 Task: Create a section Burnout Burner and in the section, add a milestone Network Infrastructure Upgrades in the project TrailPlan.
Action: Mouse moved to (67, 560)
Screenshot: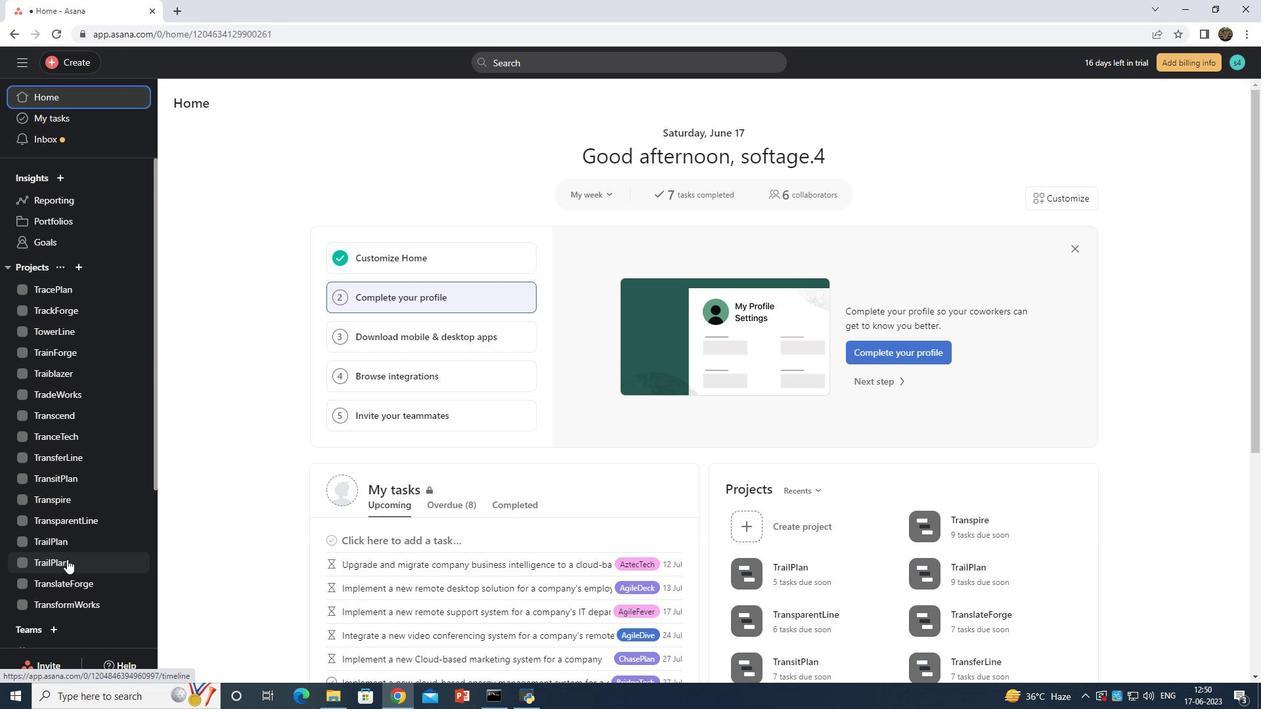 
Action: Mouse pressed left at (67, 560)
Screenshot: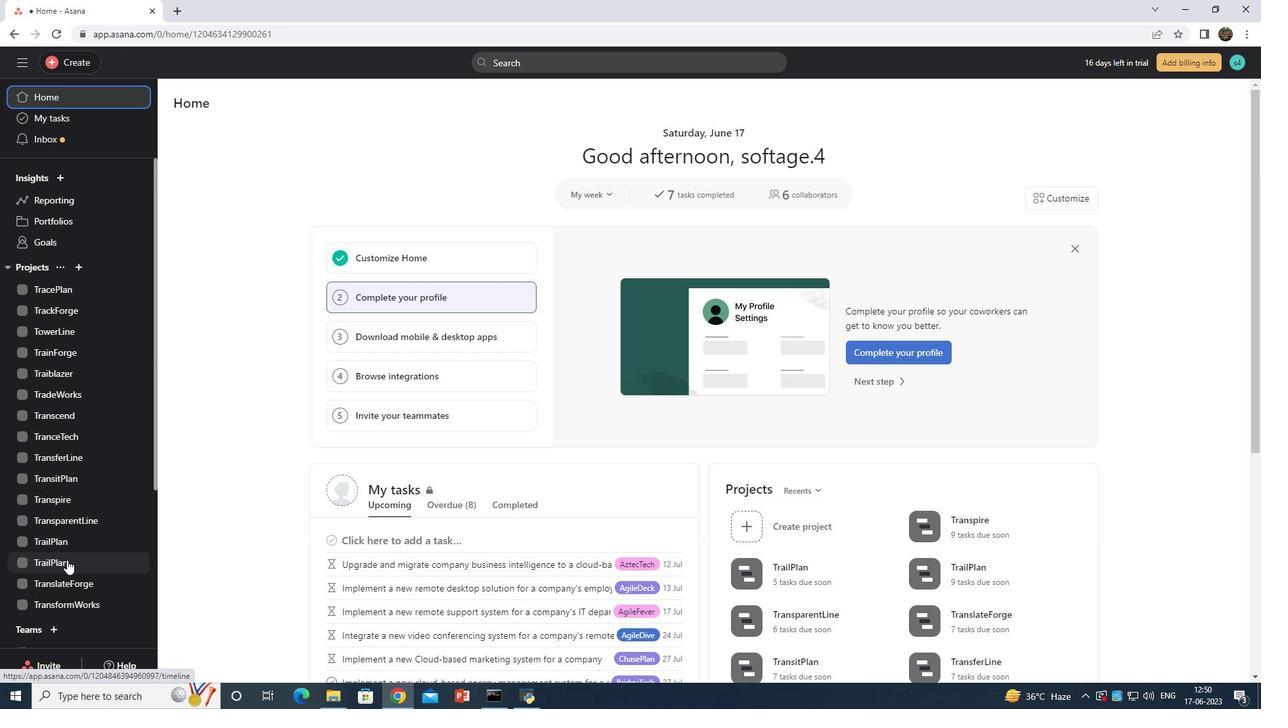 
Action: Mouse moved to (237, 575)
Screenshot: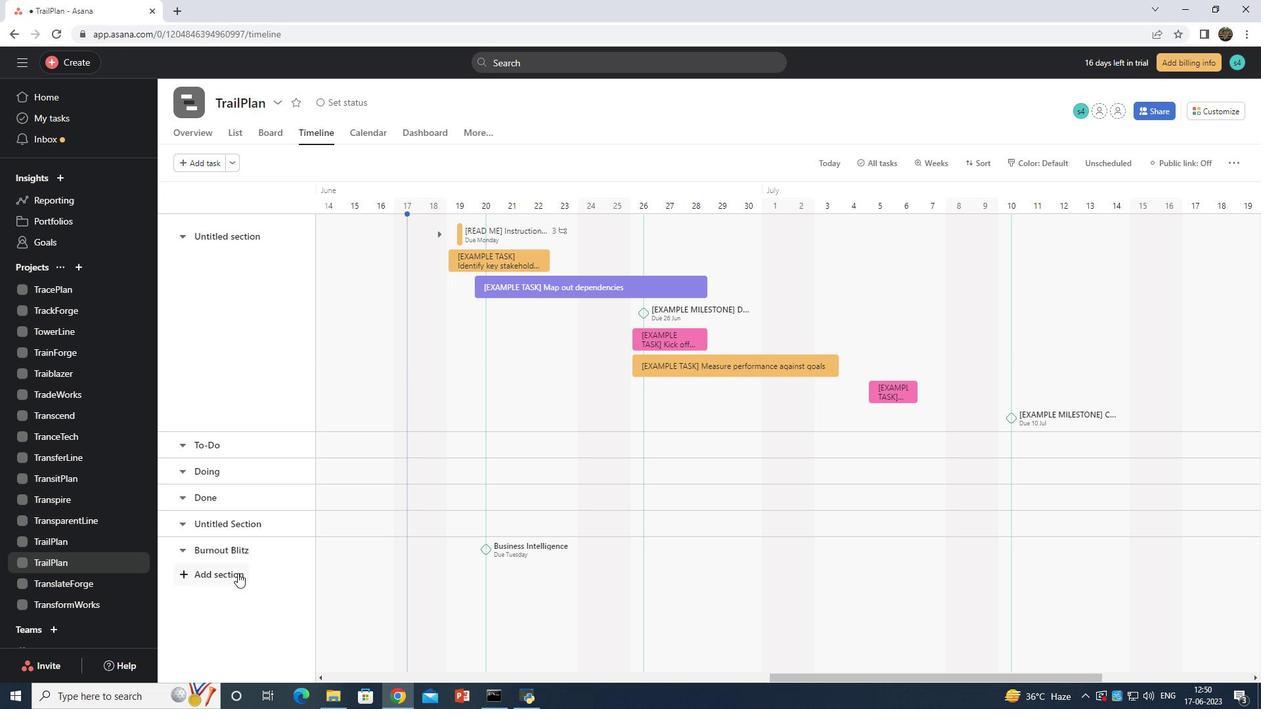 
Action: Mouse pressed left at (237, 575)
Screenshot: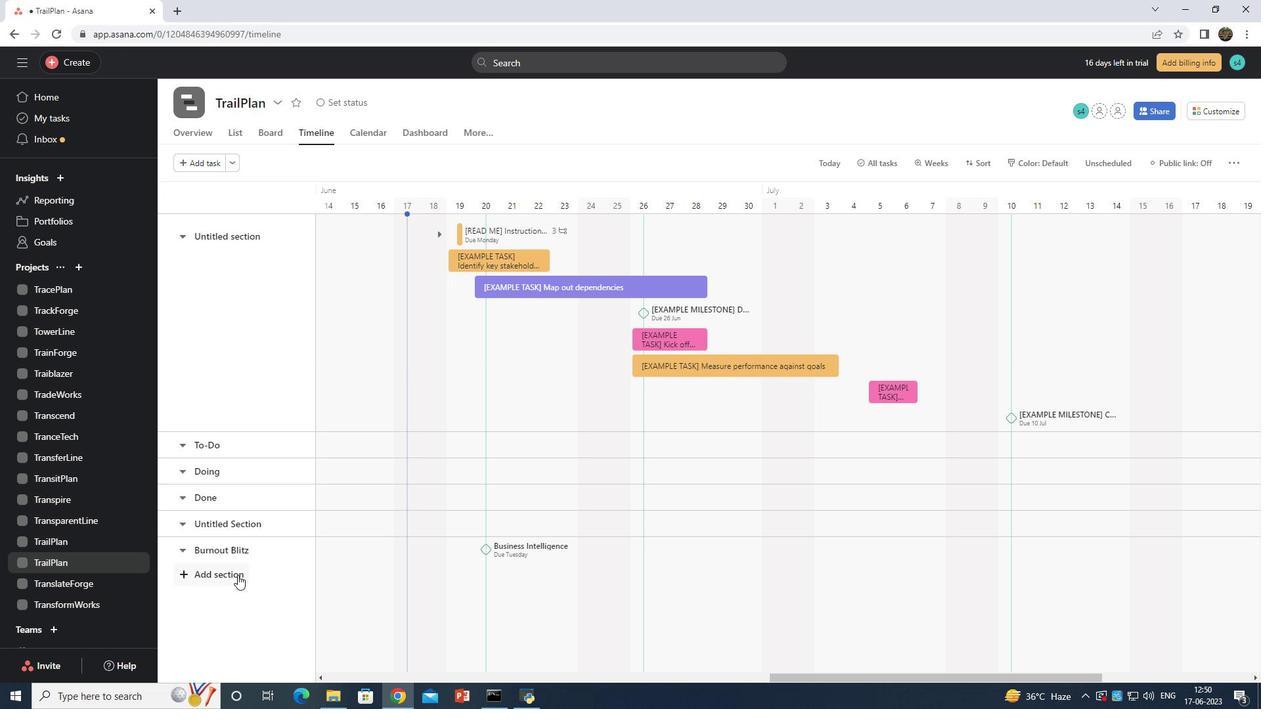 
Action: Mouse moved to (1261, 709)
Screenshot: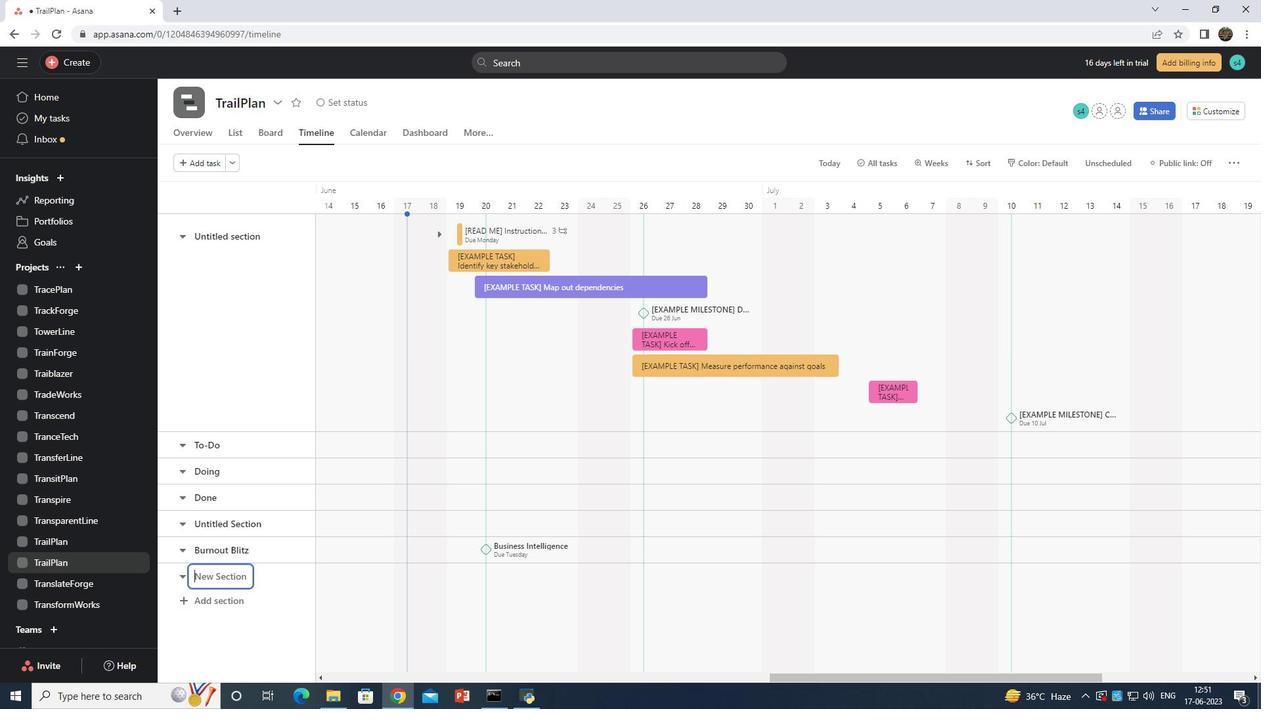 
Action: Key pressed <Key.shift>Burnout<Key.space><Key.shift>Burner
Screenshot: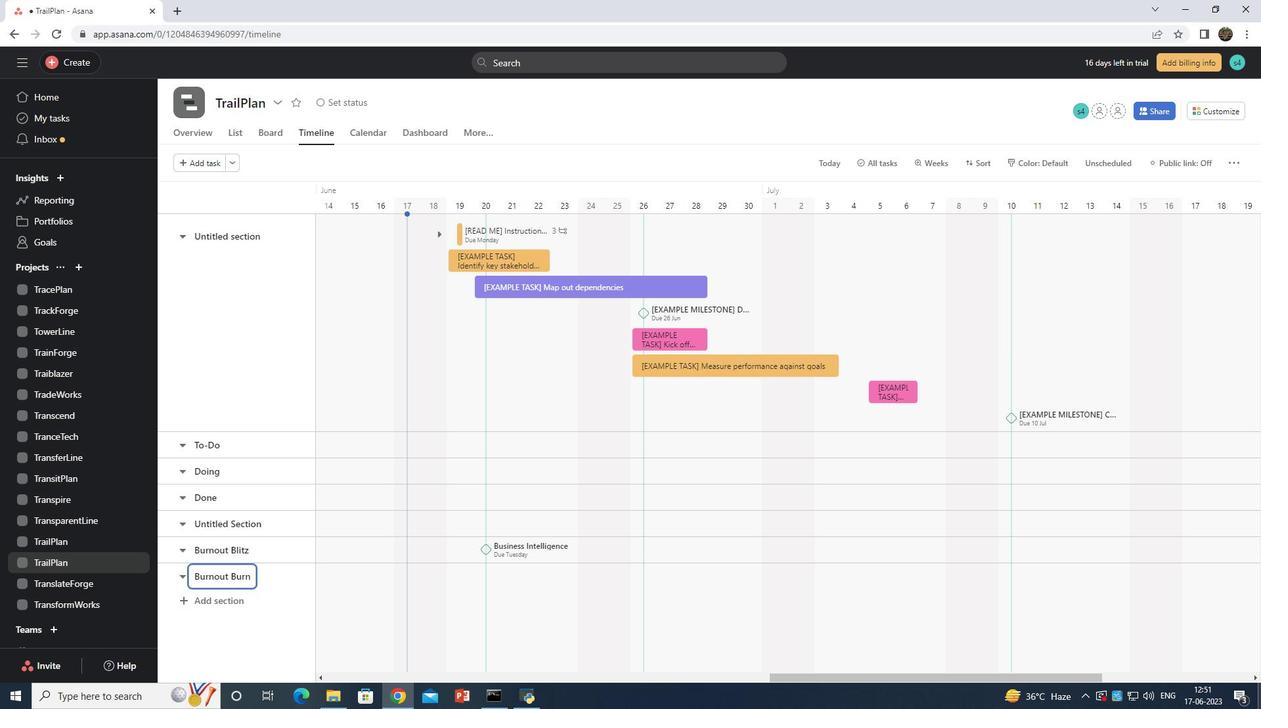 
Action: Mouse moved to (395, 572)
Screenshot: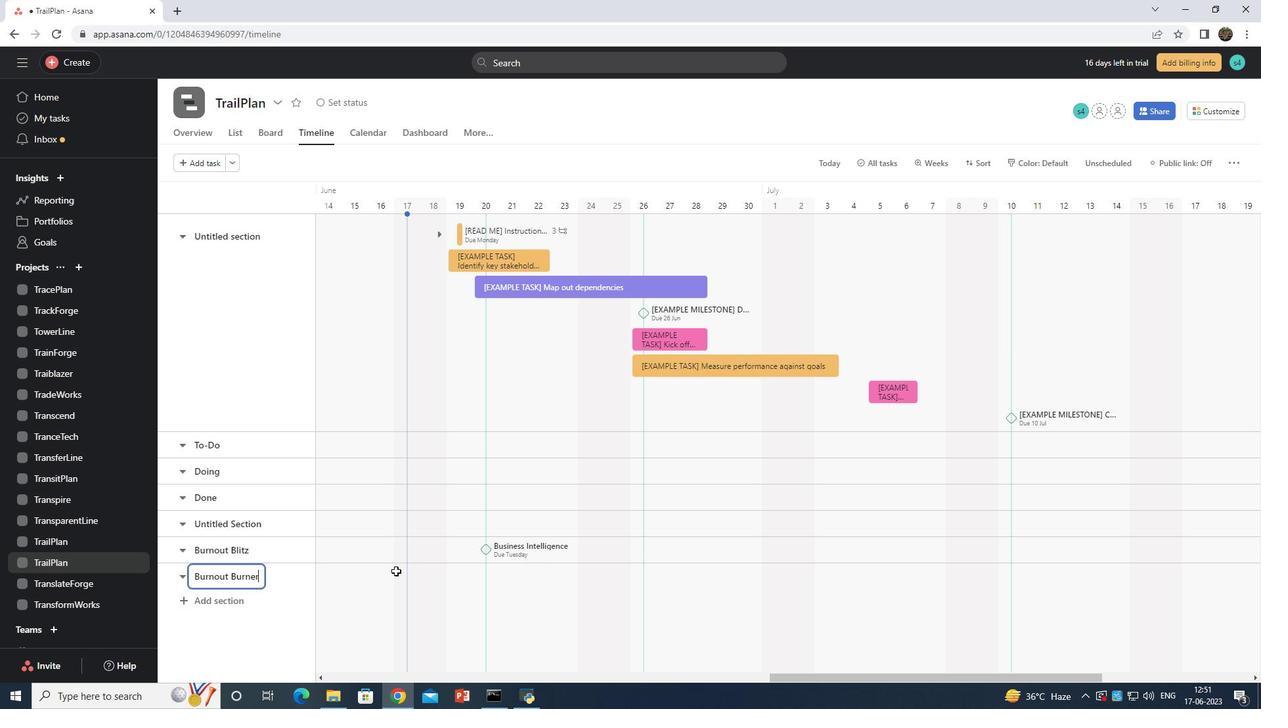 
Action: Mouse pressed left at (395, 572)
Screenshot: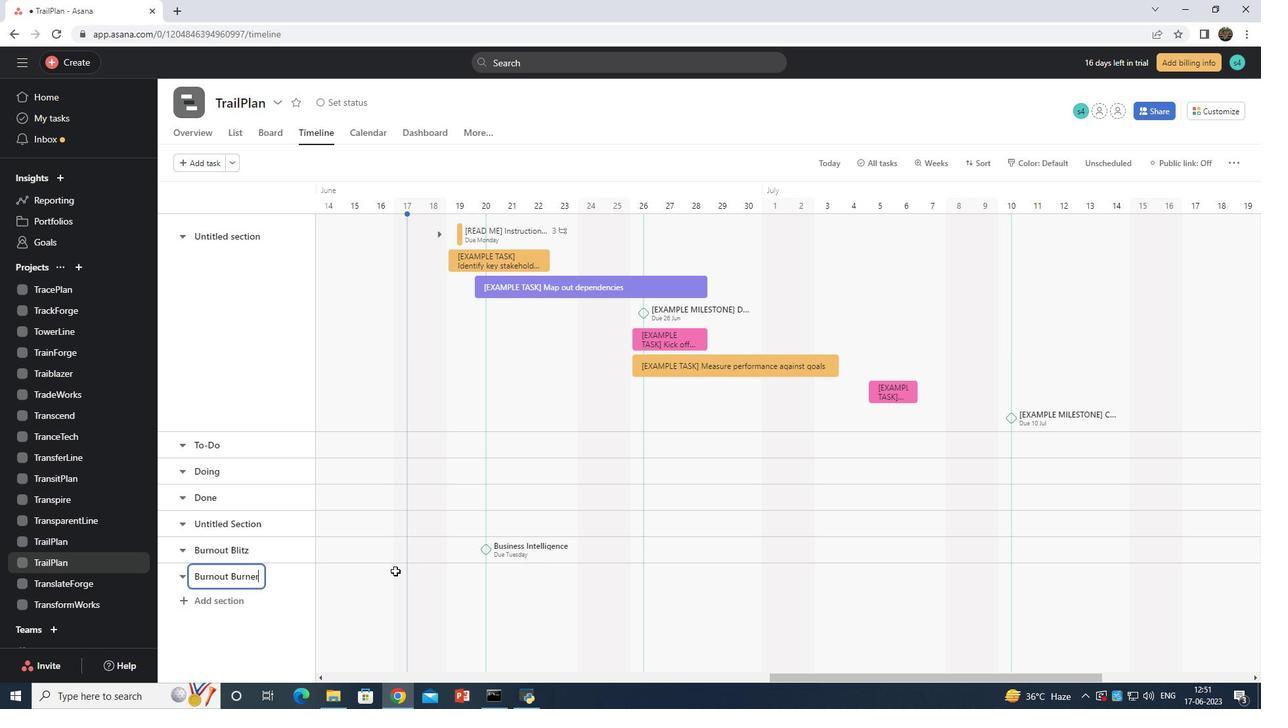 
Action: Mouse moved to (942, 546)
Screenshot: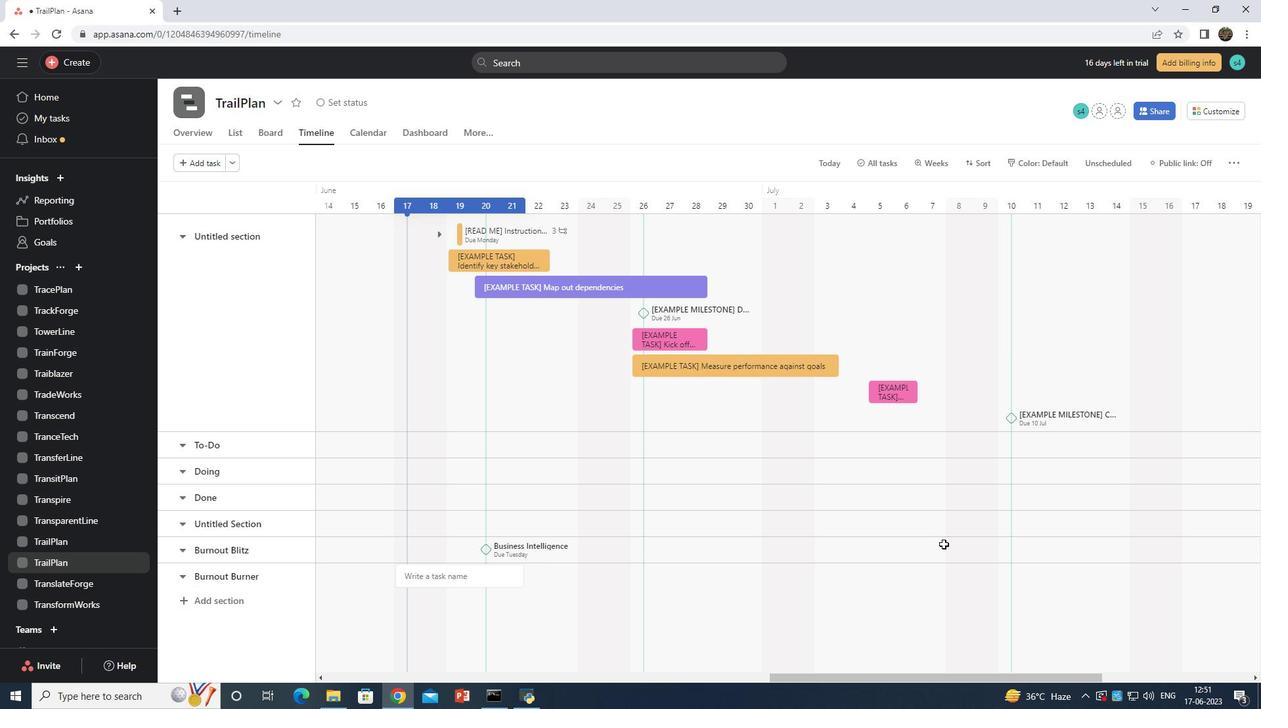 
Action: Key pressed <Key.shift>Network<Key.space><Key.shift>Infrastructure
Screenshot: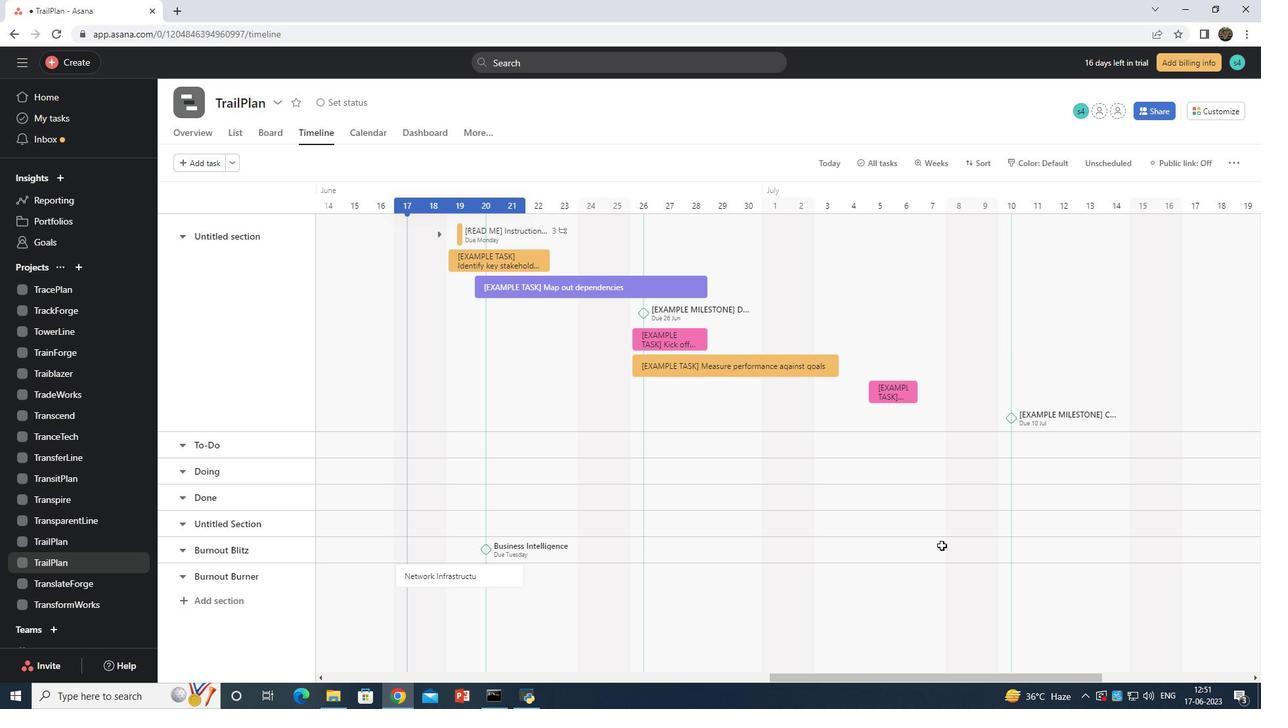 
Action: Mouse moved to (495, 565)
Screenshot: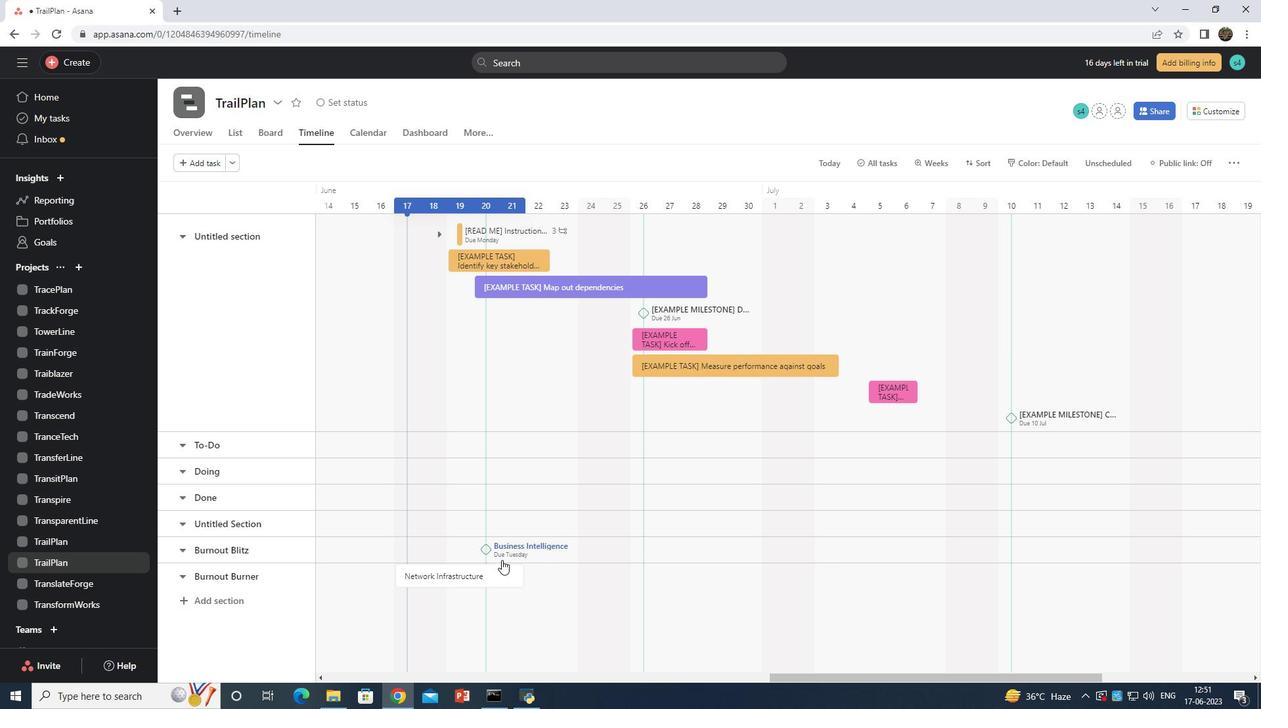 
Action: Mouse pressed right at (495, 565)
Screenshot: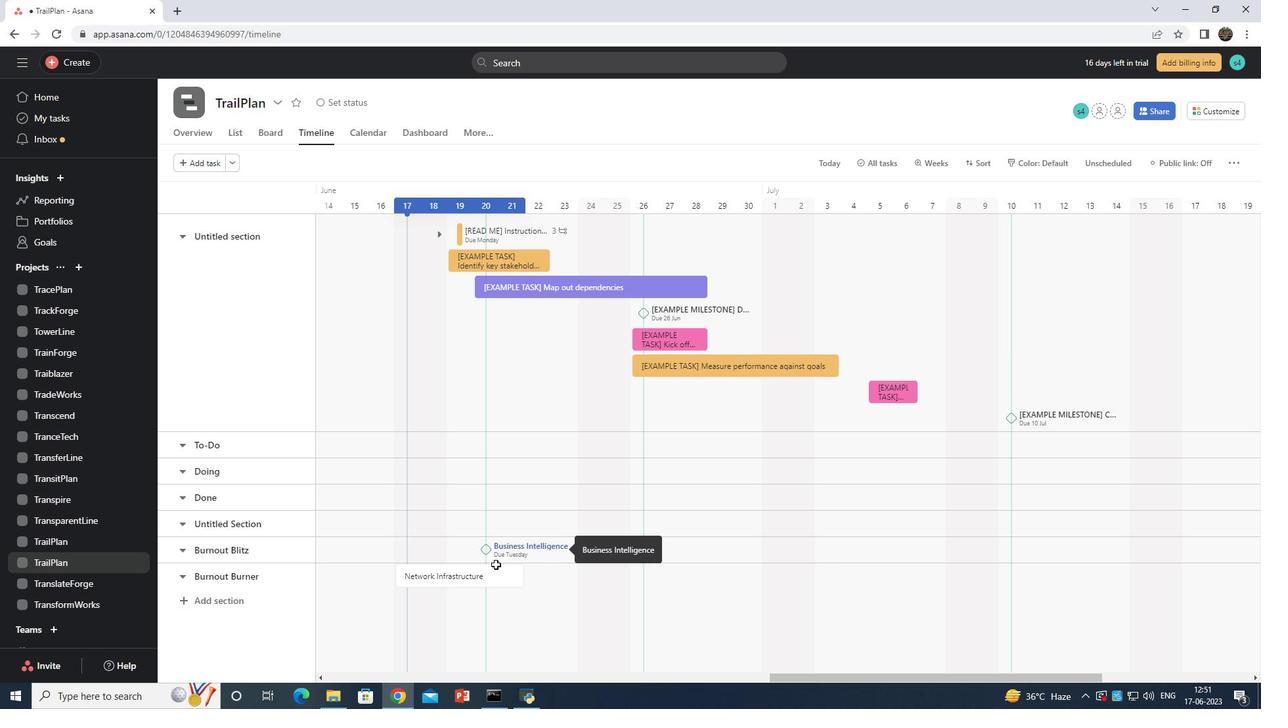 
Action: Mouse moved to (536, 492)
Screenshot: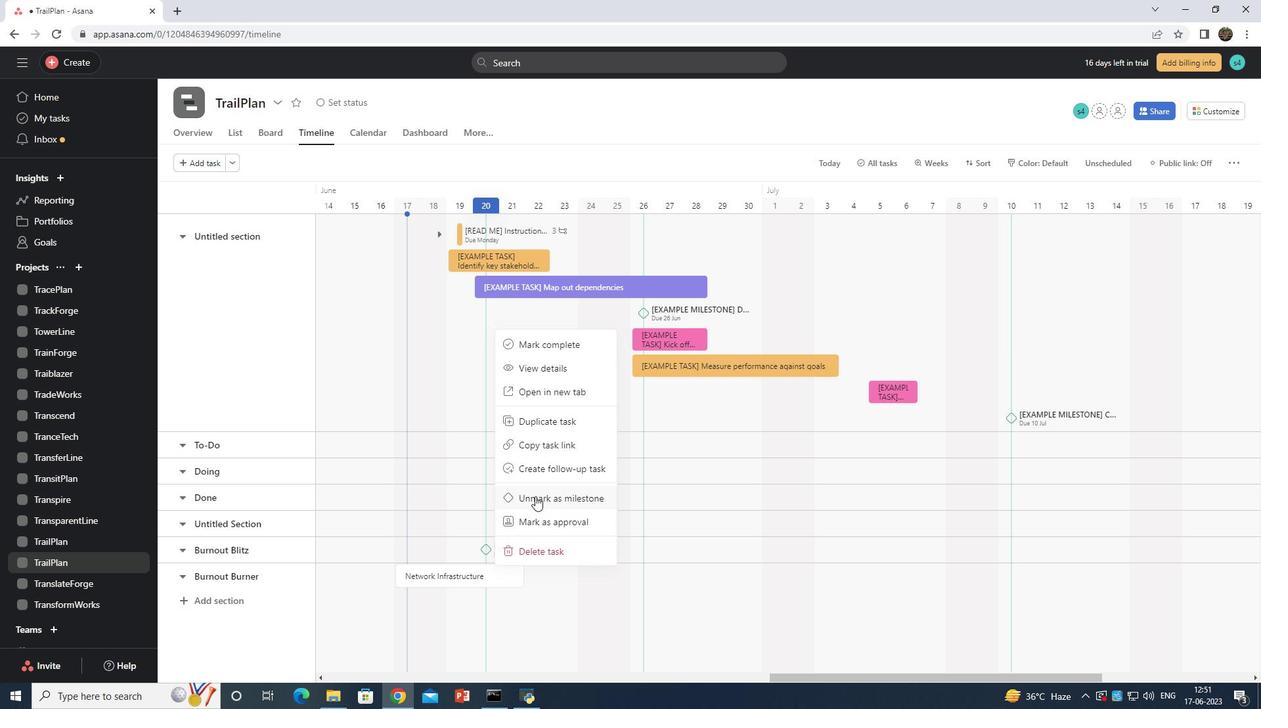 
Action: Mouse pressed left at (536, 492)
Screenshot: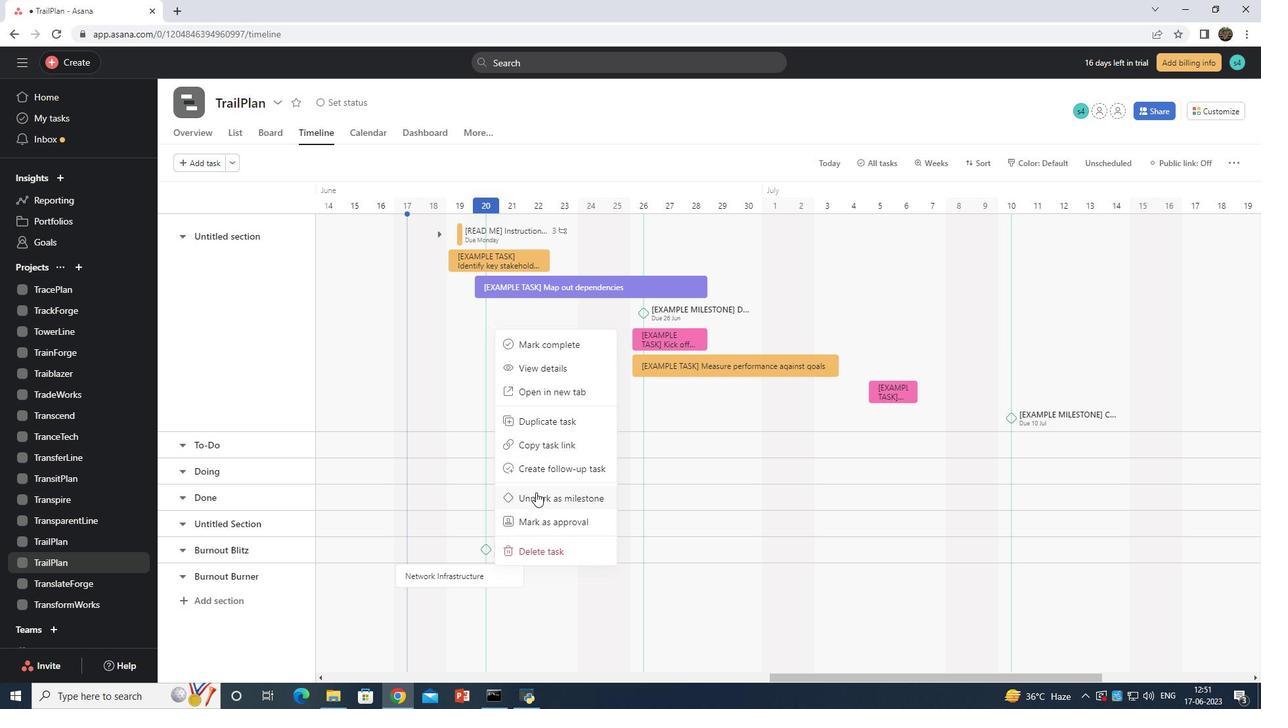 
Action: Mouse moved to (749, 617)
Screenshot: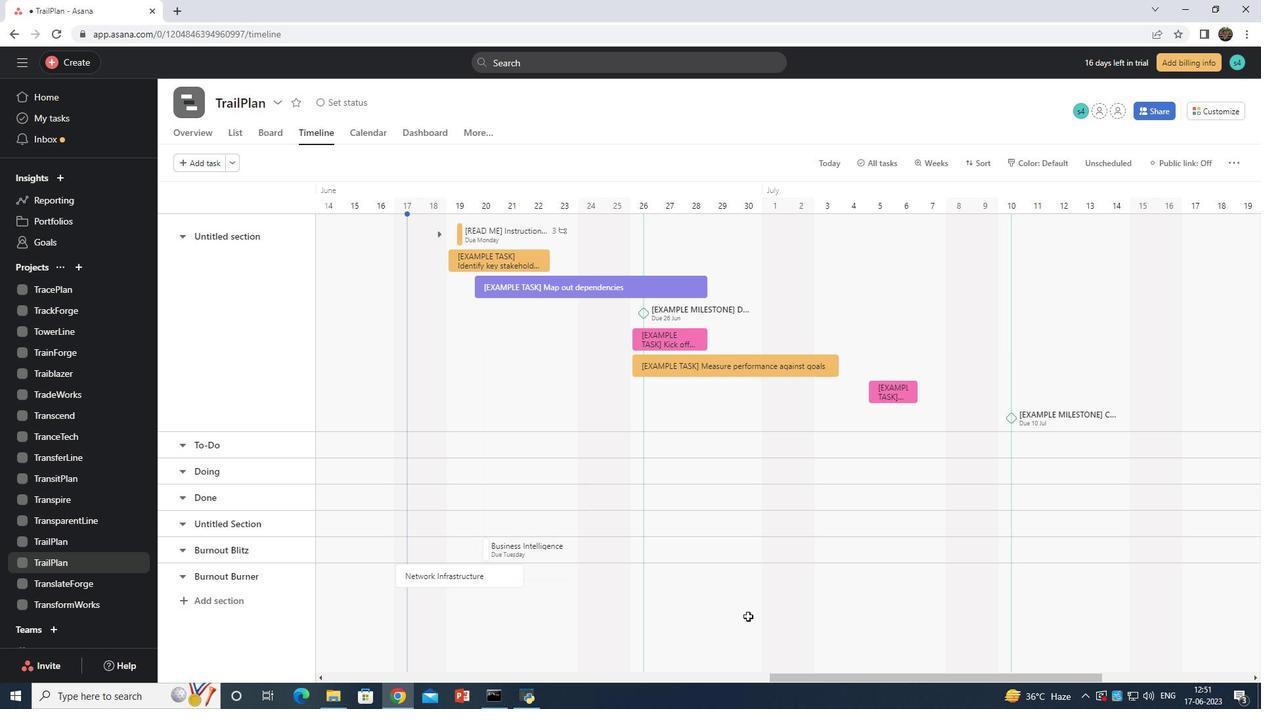 
